 Task: Update the 'Other Address' for Itachi Uchiha to '204, Udyog Vihar Phase 4, Gurugram' and search for the contact.
Action: Mouse moved to (25, 101)
Screenshot: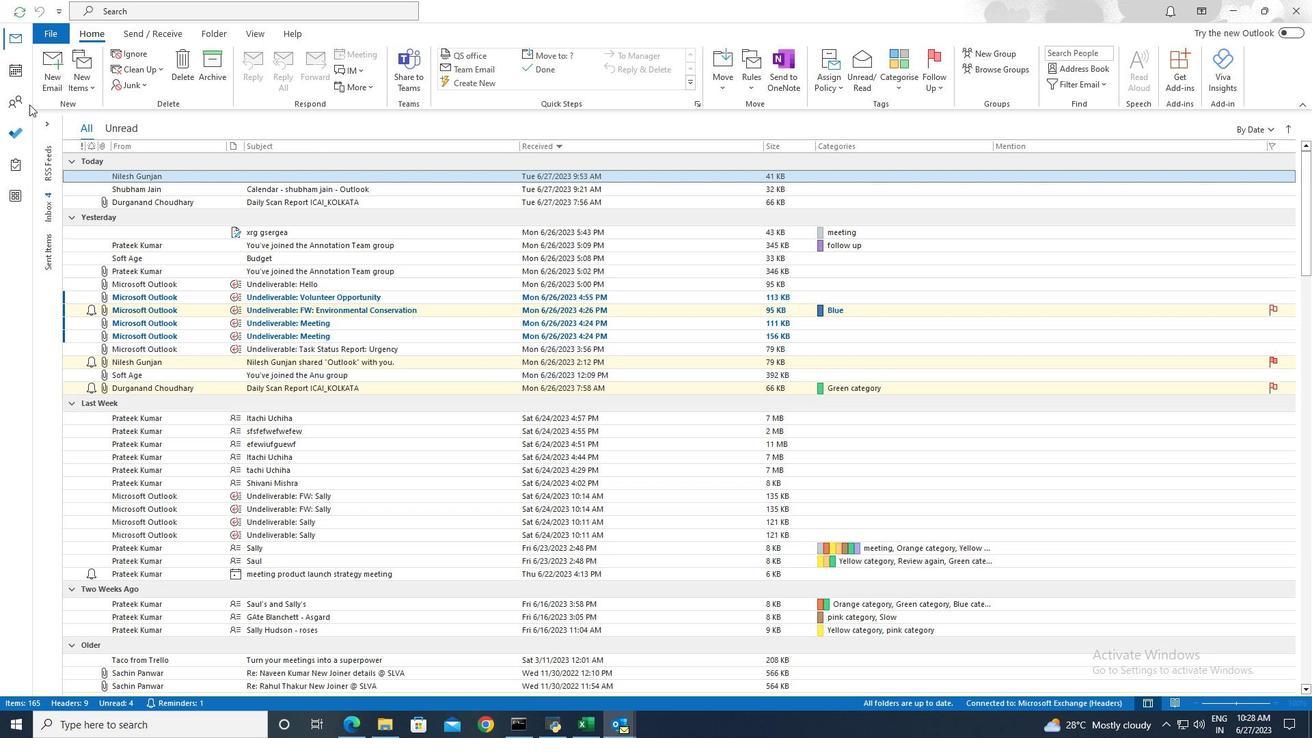 
Action: Mouse pressed left at (25, 101)
Screenshot: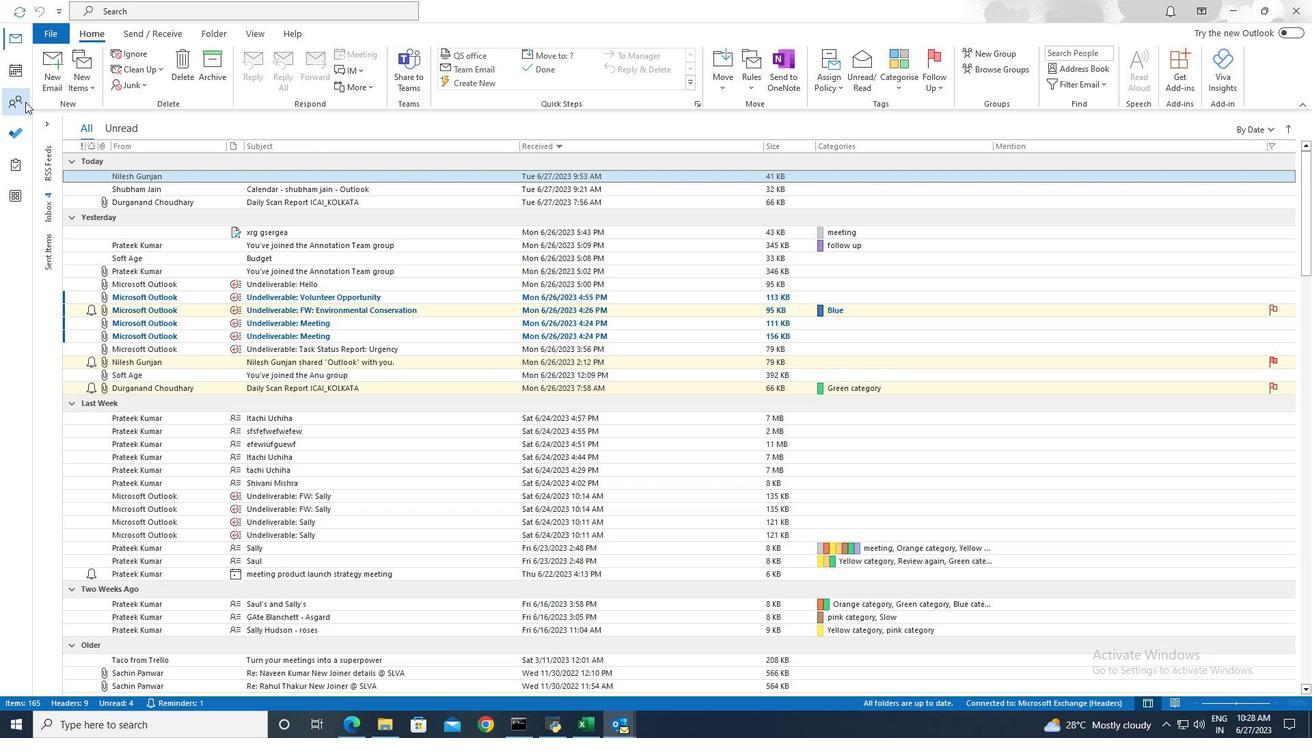 
Action: Mouse moved to (326, 13)
Screenshot: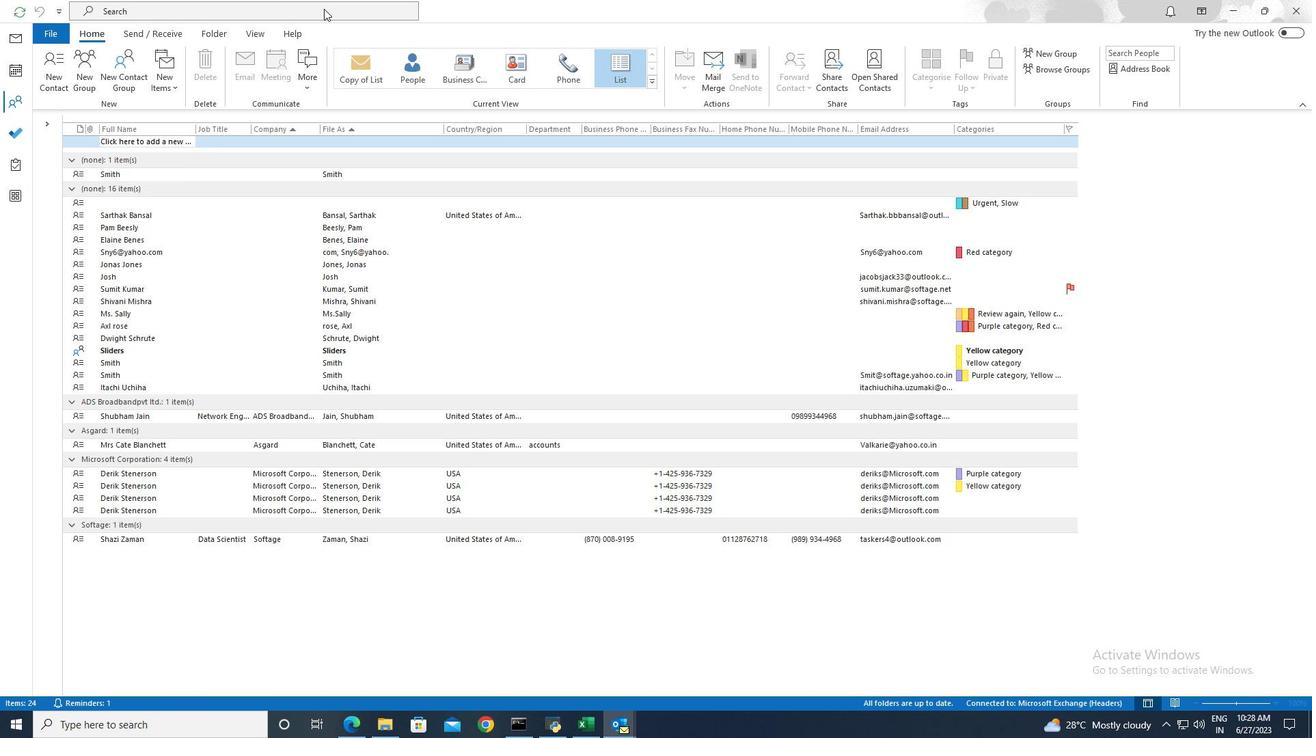 
Action: Mouse pressed left at (326, 13)
Screenshot: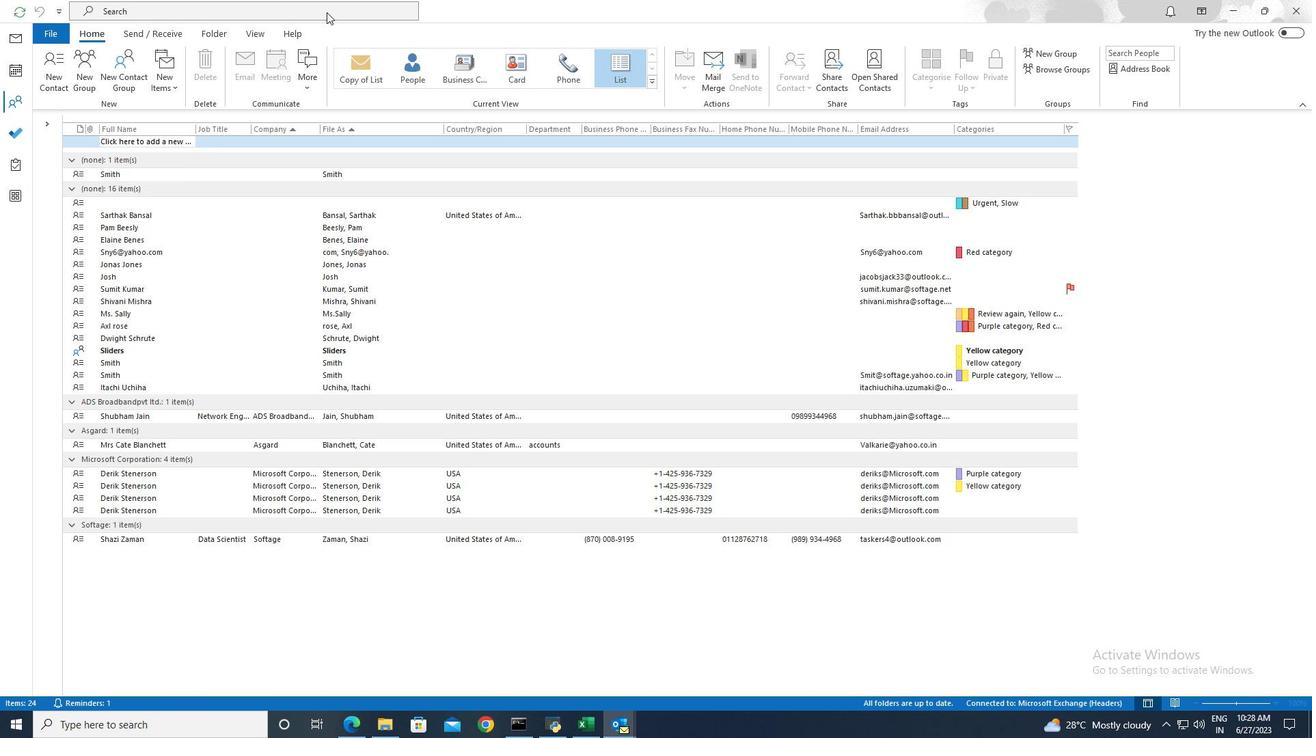 
Action: Mouse moved to (474, 11)
Screenshot: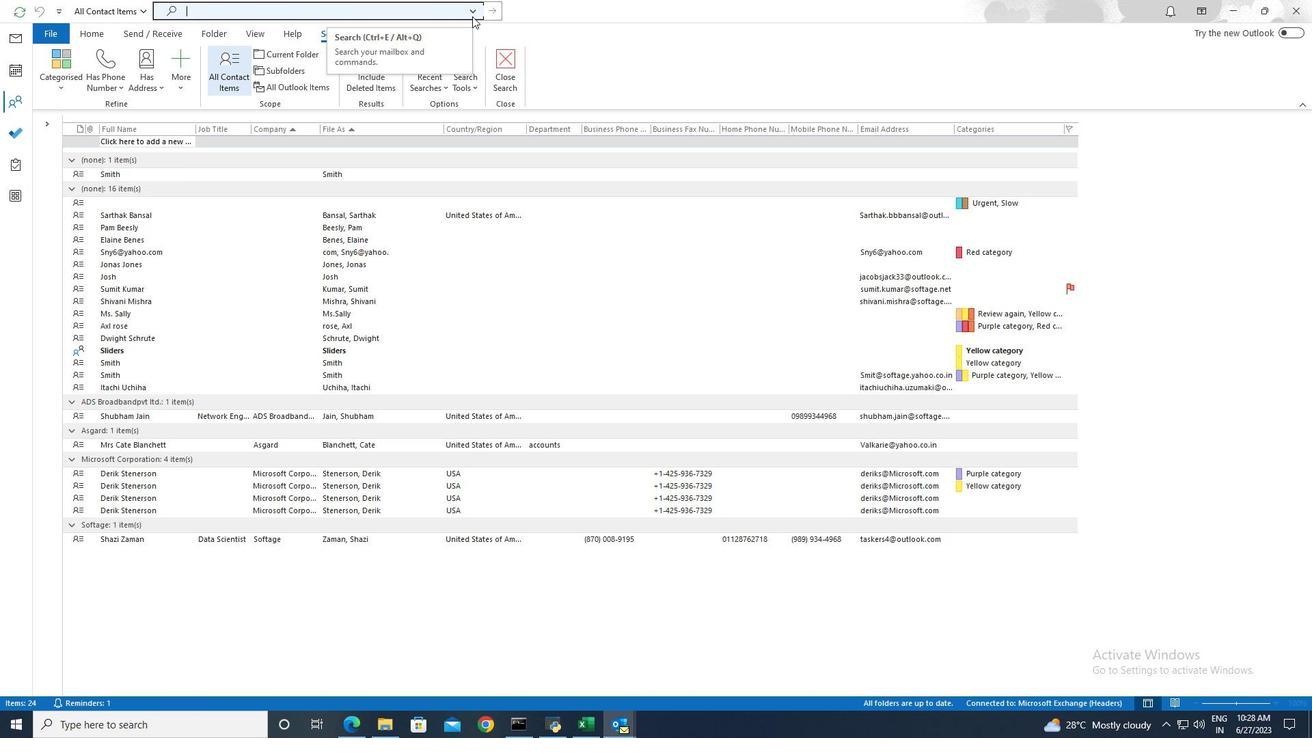 
Action: Mouse pressed left at (474, 11)
Screenshot: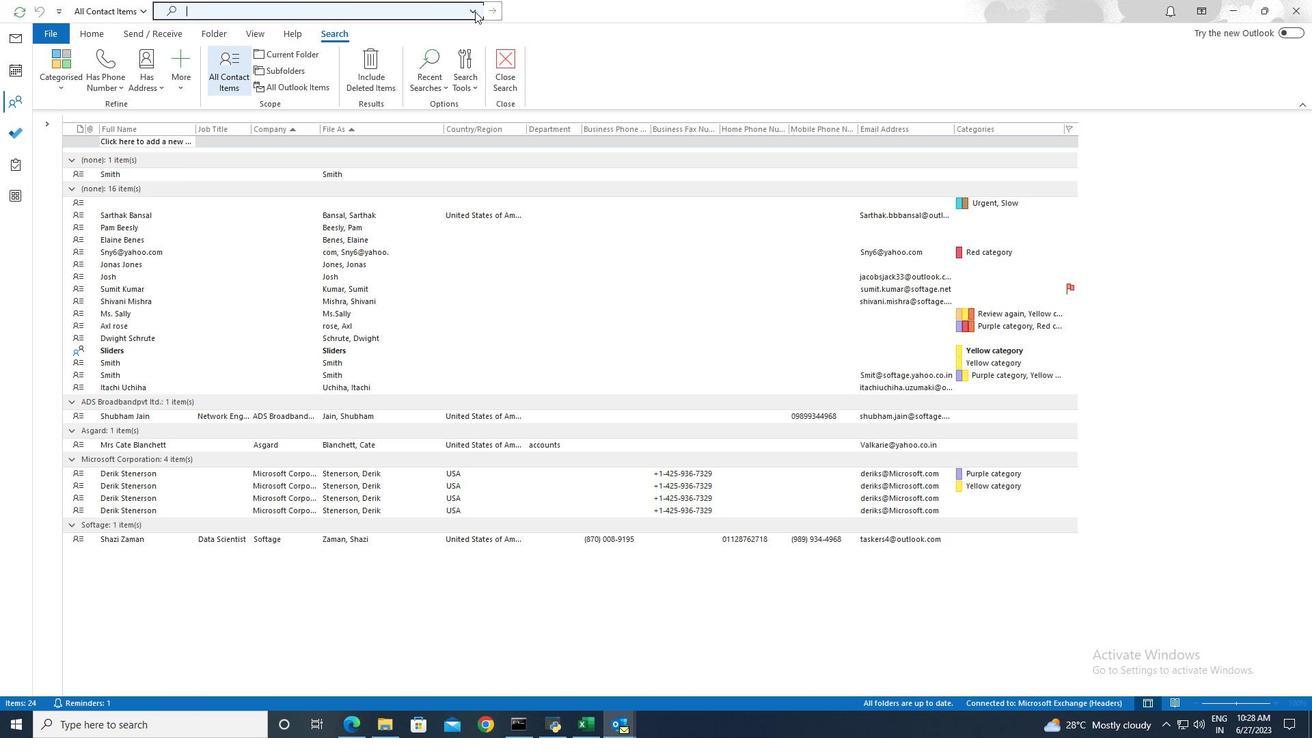 
Action: Mouse moved to (228, 394)
Screenshot: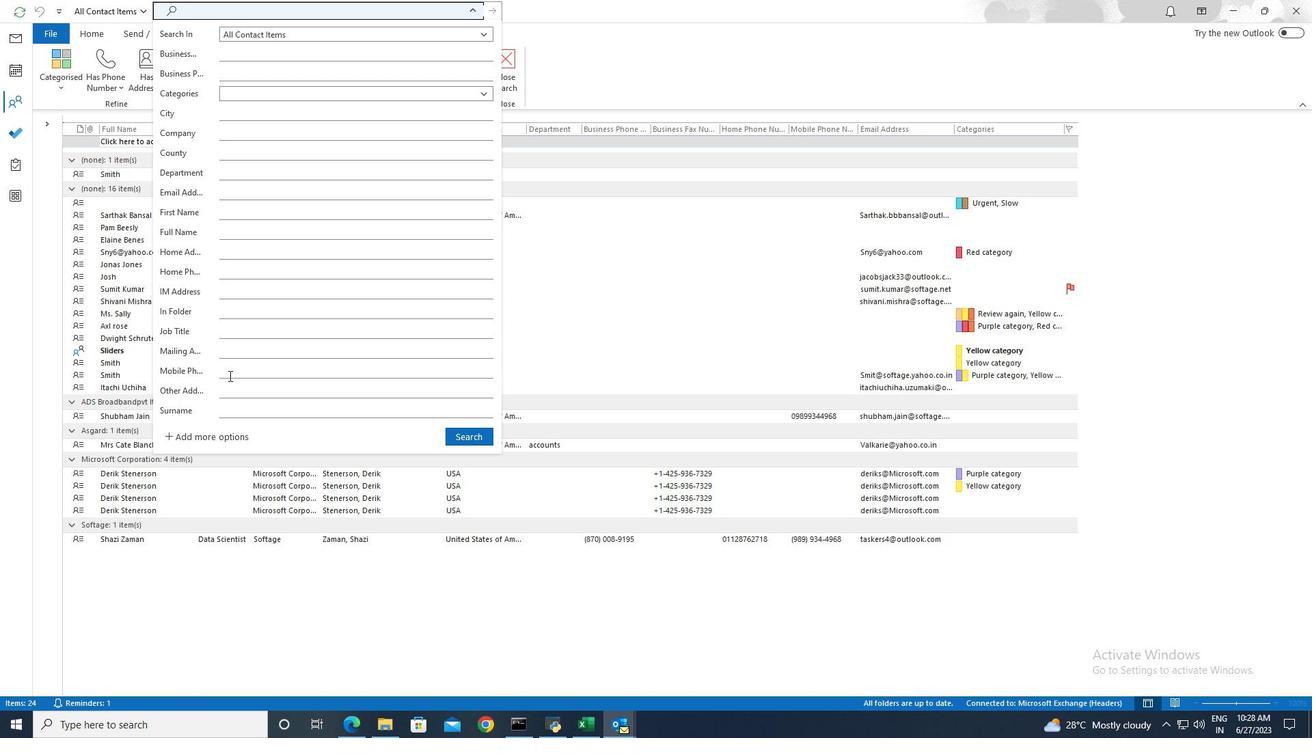 
Action: Mouse pressed left at (228, 394)
Screenshot: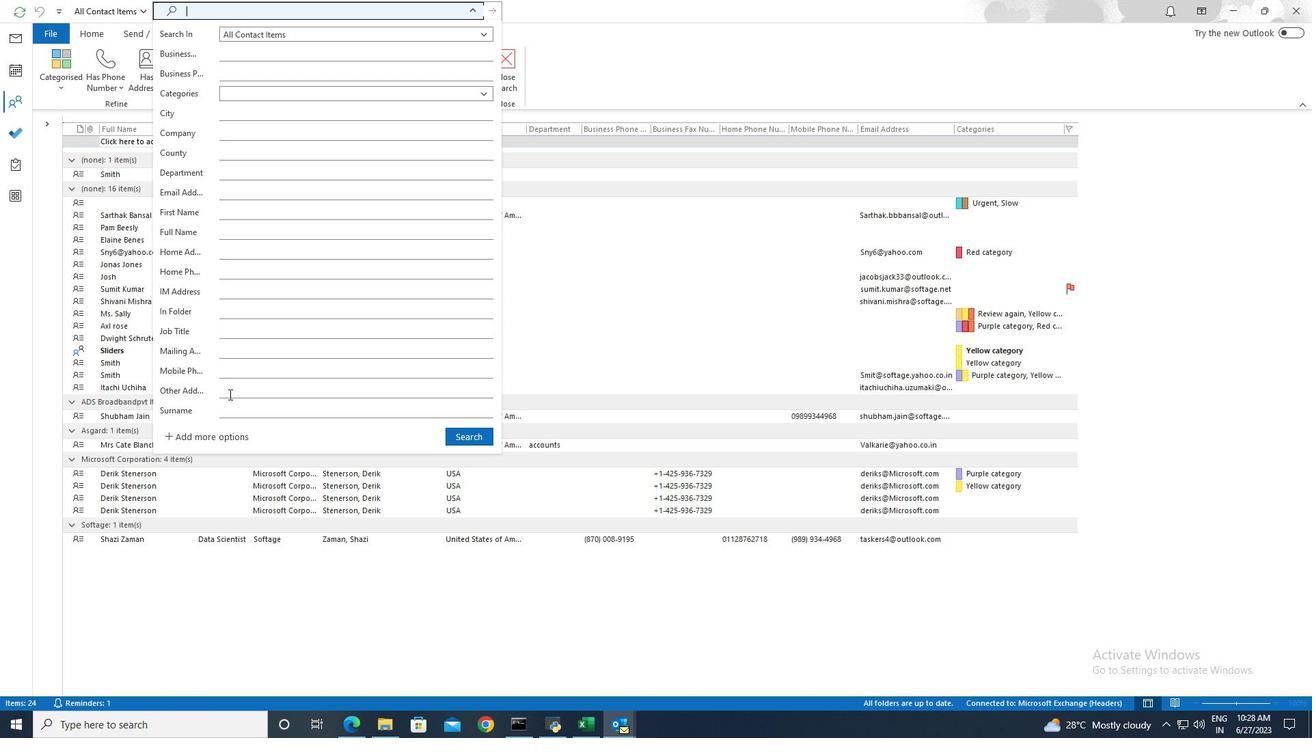
Action: Key pressed 204,<Key.space><Key.shift>Udyog<Key.space><Key.shift>Vihar<Key.space><Key.shift><Key.shift><Key.shift>Phase<Key.space>4,<Key.space><Key.shift><Key.shift><Key.shift><Key.shift><Key.shift><Key.shift><Key.shift><Key.shift><Key.shift><Key.shift><Key.shift><Key.shift><Key.shift><Key.shift><Key.shift><Key.shift><Key.shift><Key.shift><Key.shift><Key.shift><Key.shift><Key.shift><Key.shift><Key.shift><Key.shift>Gurugram
Screenshot: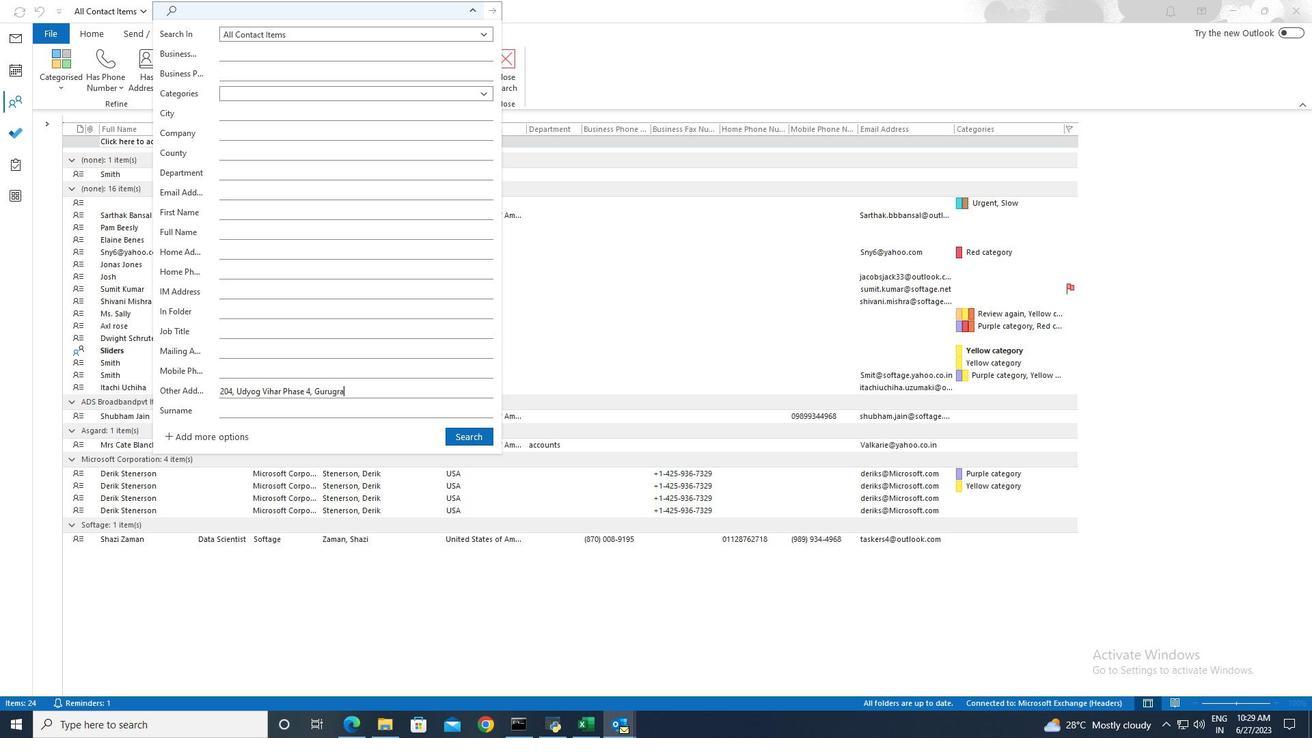 
Action: Mouse moved to (481, 435)
Screenshot: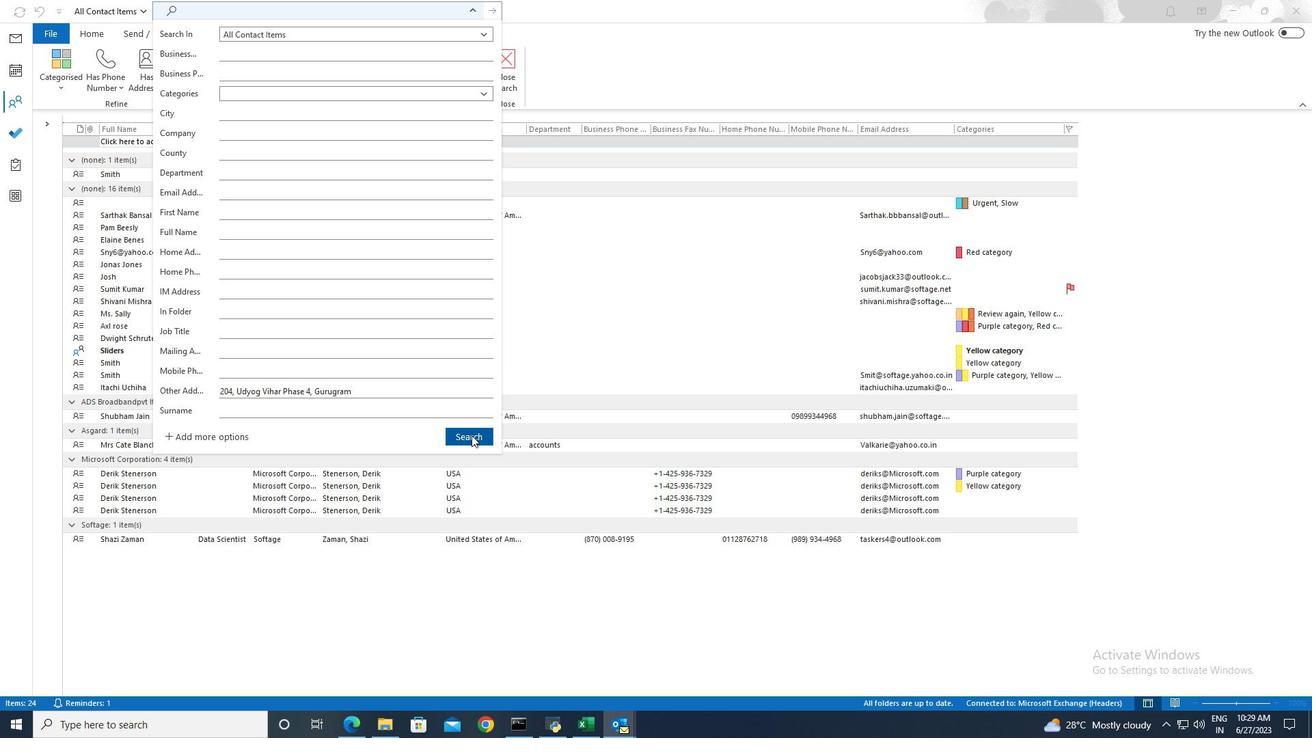 
Action: Mouse pressed left at (481, 435)
Screenshot: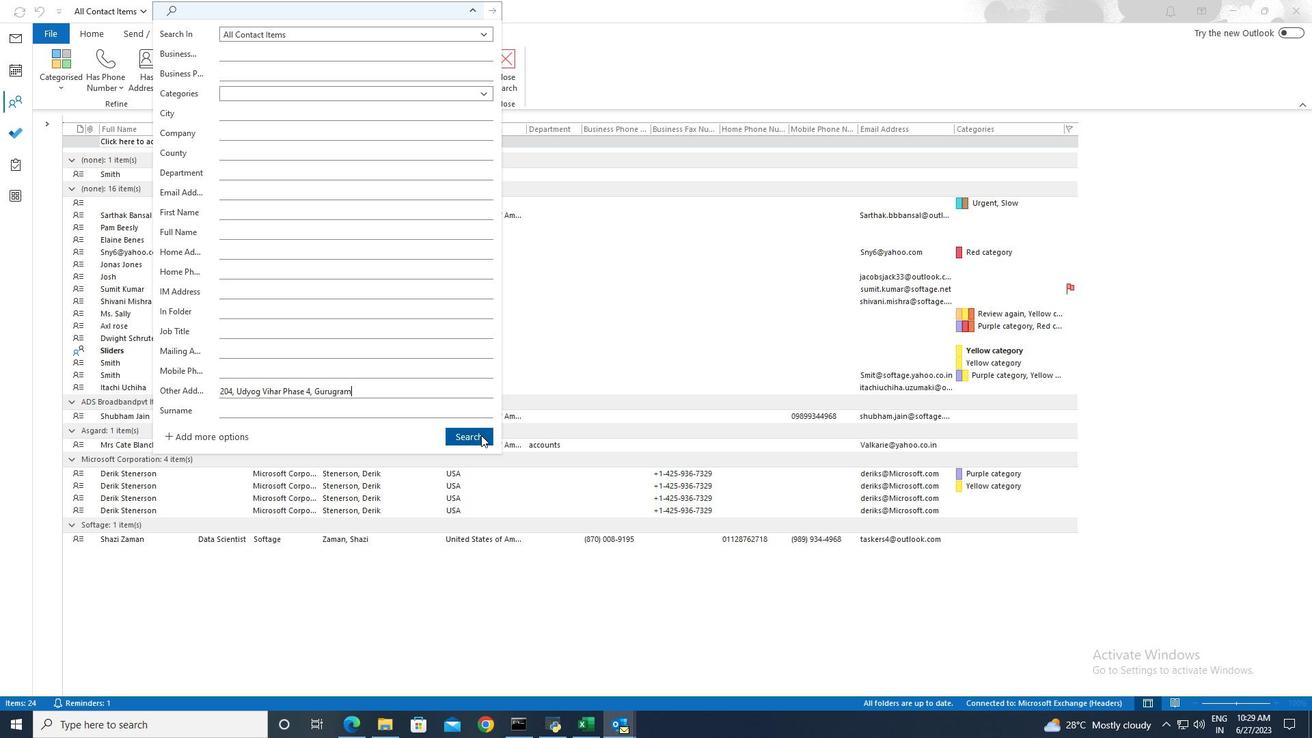 
